 Task: Select random emoji from open emoji keyboard.
Action: Mouse moved to (427, 115)
Screenshot: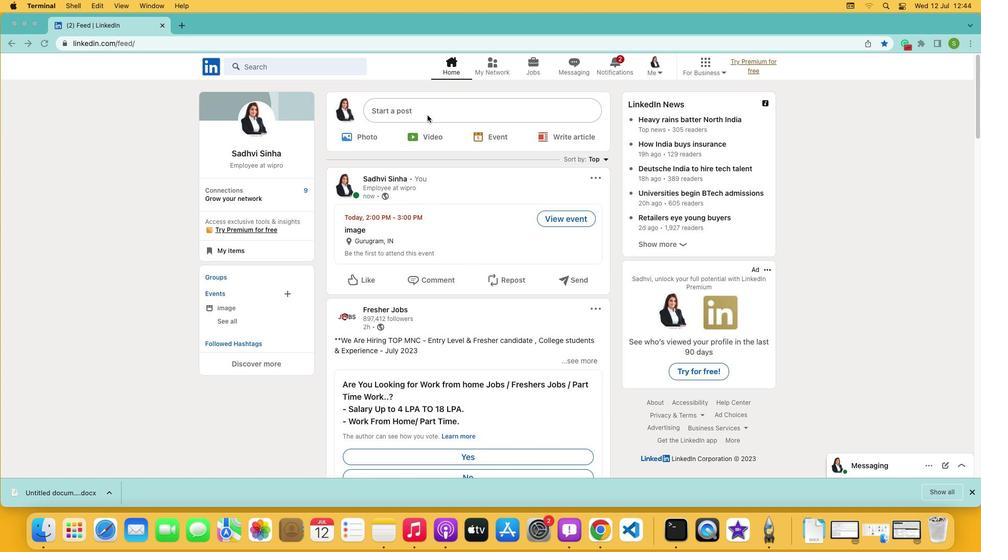 
Action: Mouse pressed left at (427, 115)
Screenshot: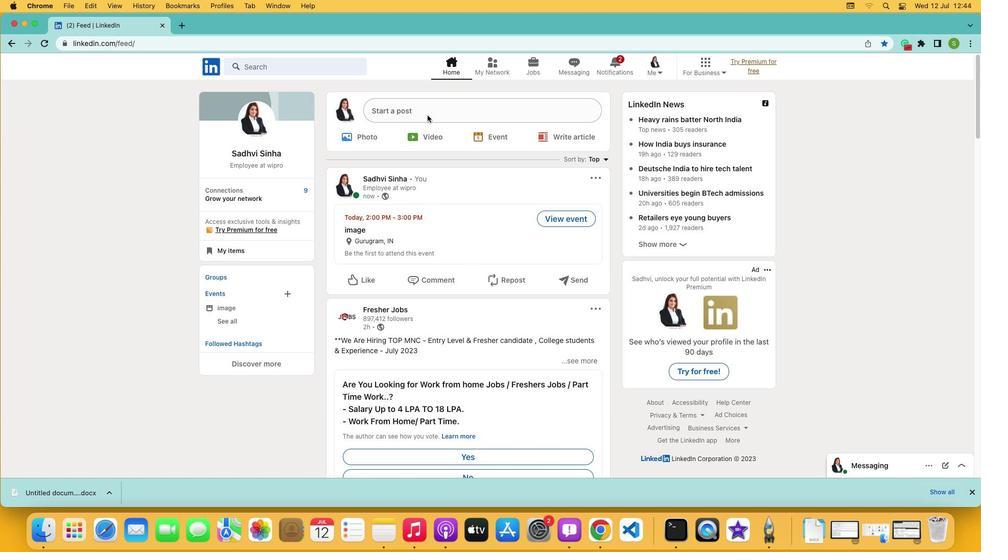 
Action: Mouse pressed left at (427, 115)
Screenshot: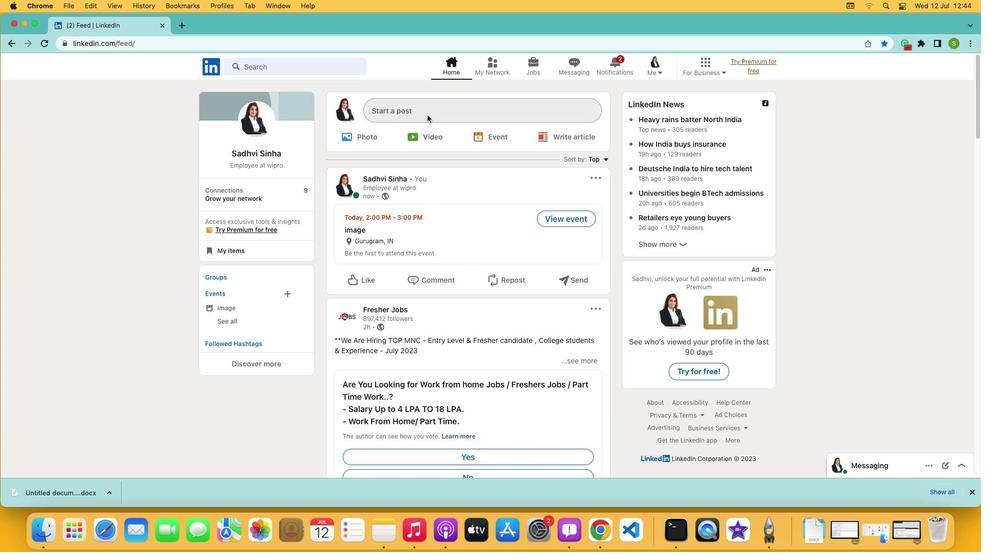 
Action: Mouse moved to (396, 303)
Screenshot: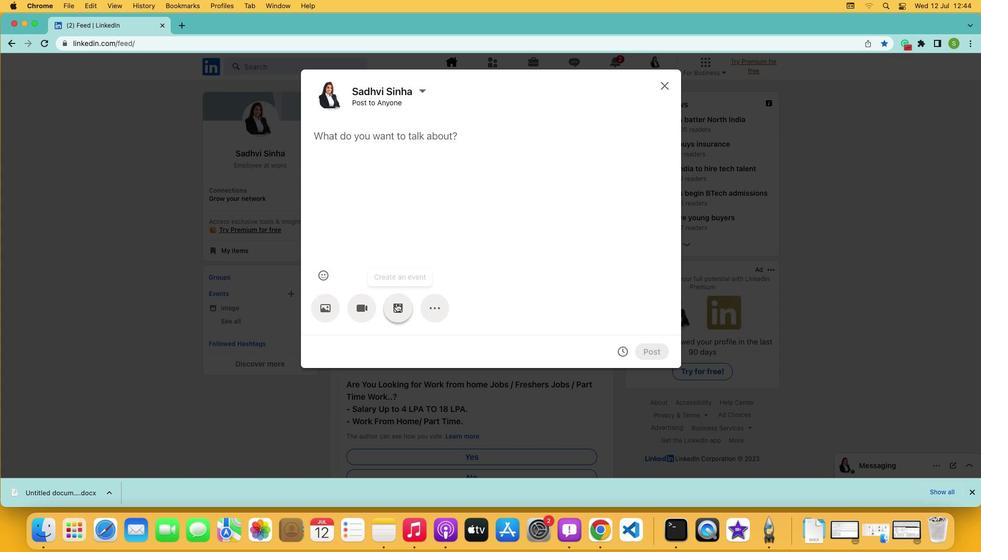 
Action: Mouse pressed left at (396, 303)
Screenshot: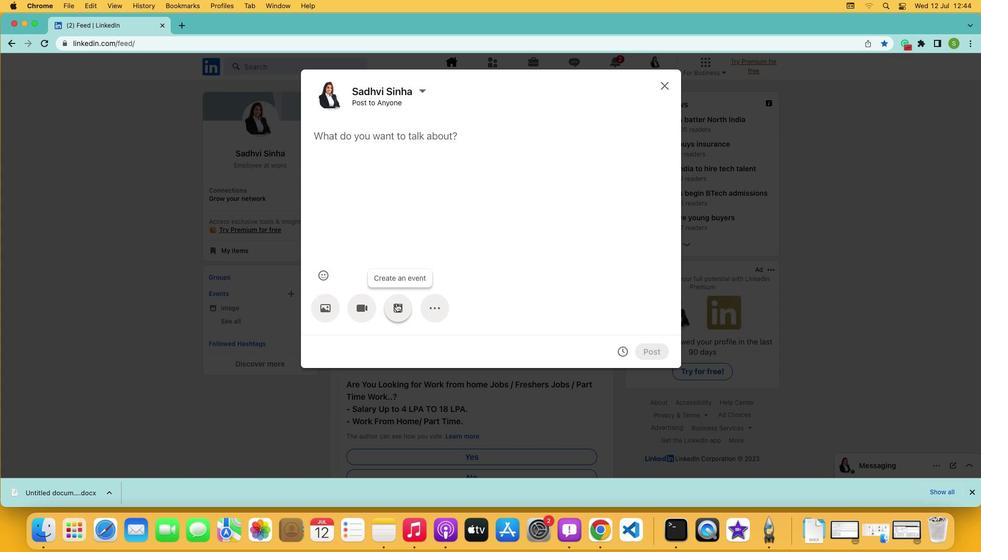 
Action: Mouse moved to (404, 336)
Screenshot: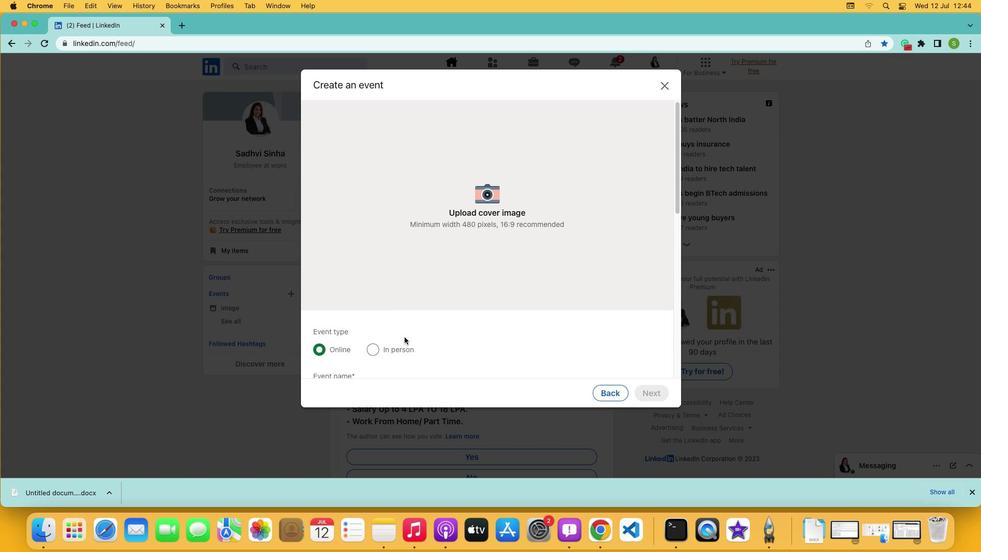 
Action: Mouse scrolled (404, 336) with delta (0, 0)
Screenshot: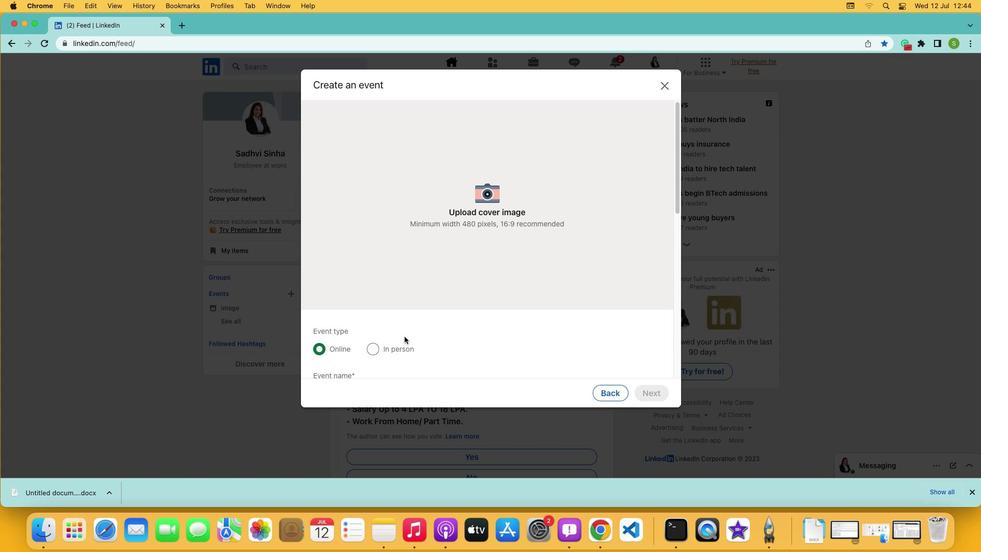 
Action: Mouse moved to (404, 336)
Screenshot: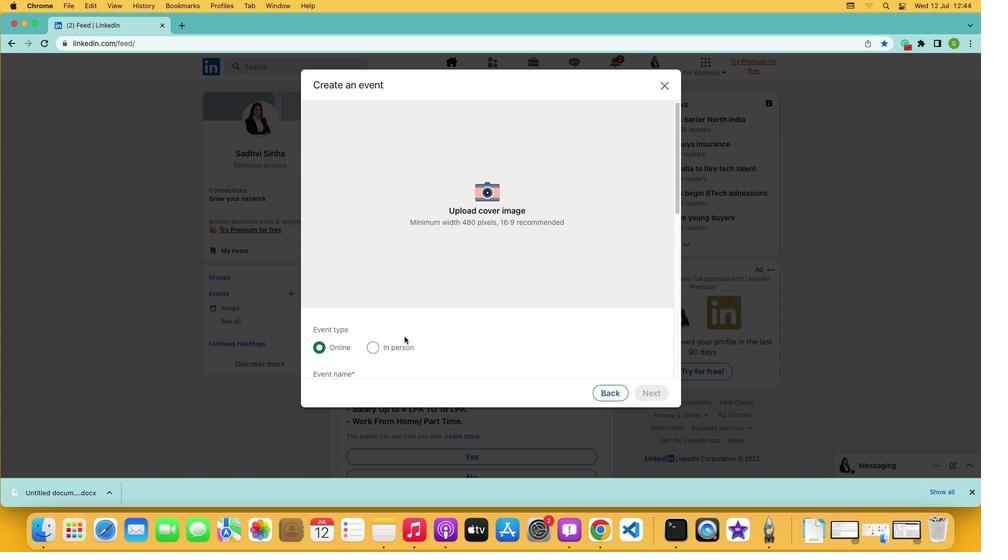 
Action: Mouse scrolled (404, 336) with delta (0, 0)
Screenshot: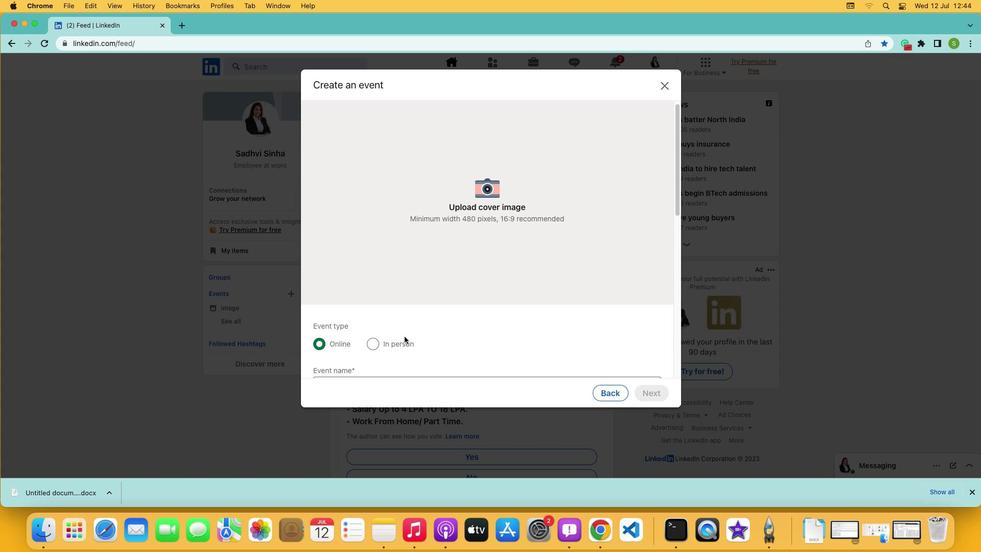 
Action: Mouse moved to (383, 369)
Screenshot: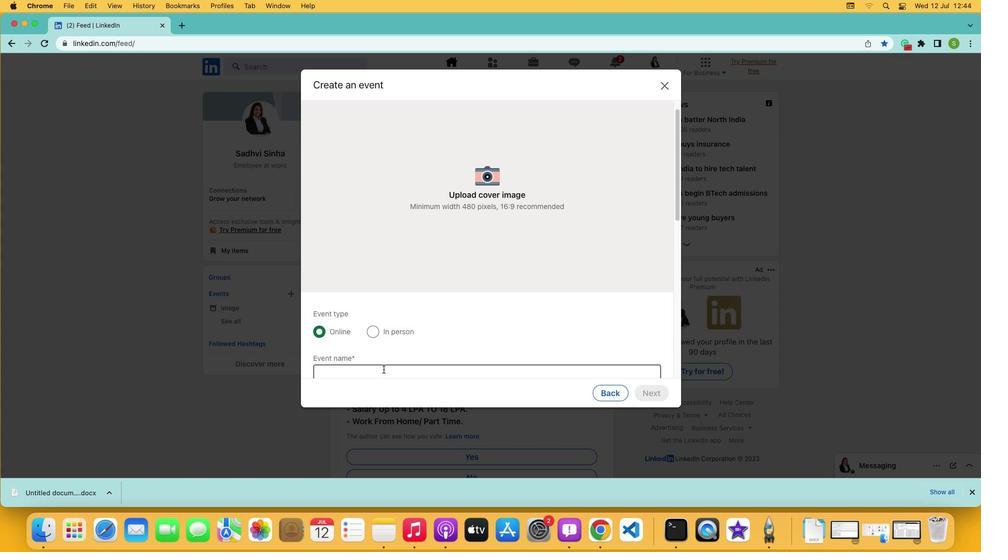 
Action: Mouse pressed left at (383, 369)
Screenshot: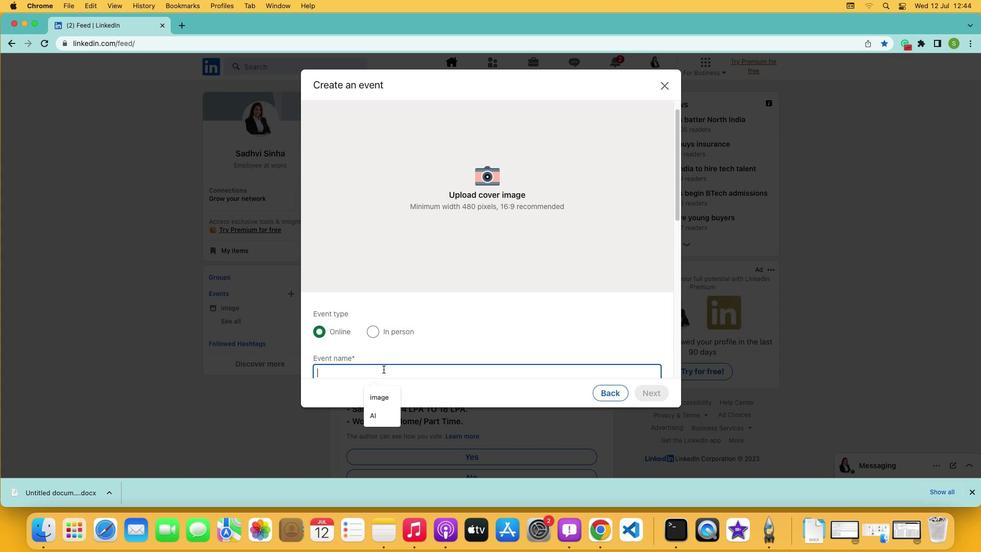 
Action: Mouse moved to (375, 415)
Screenshot: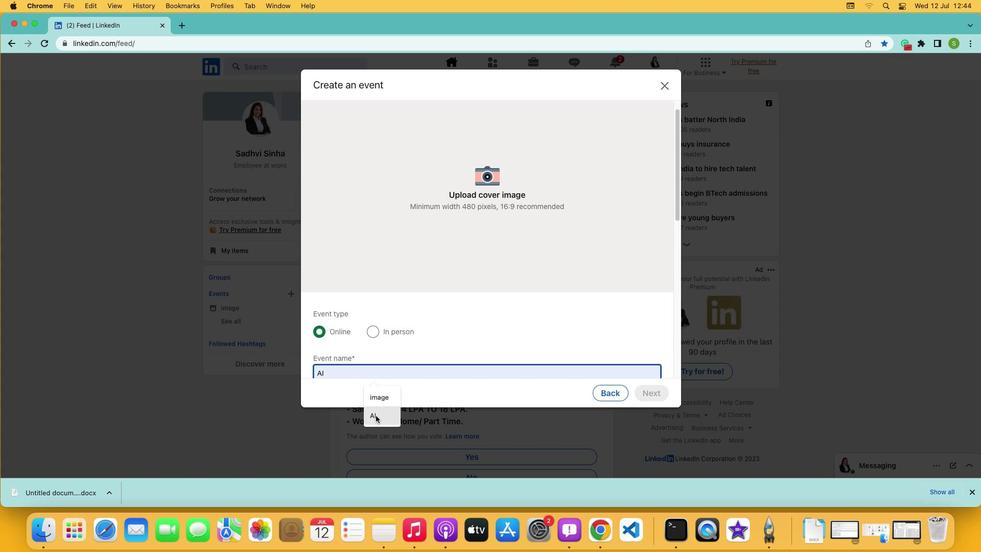 
Action: Mouse pressed left at (375, 415)
Screenshot: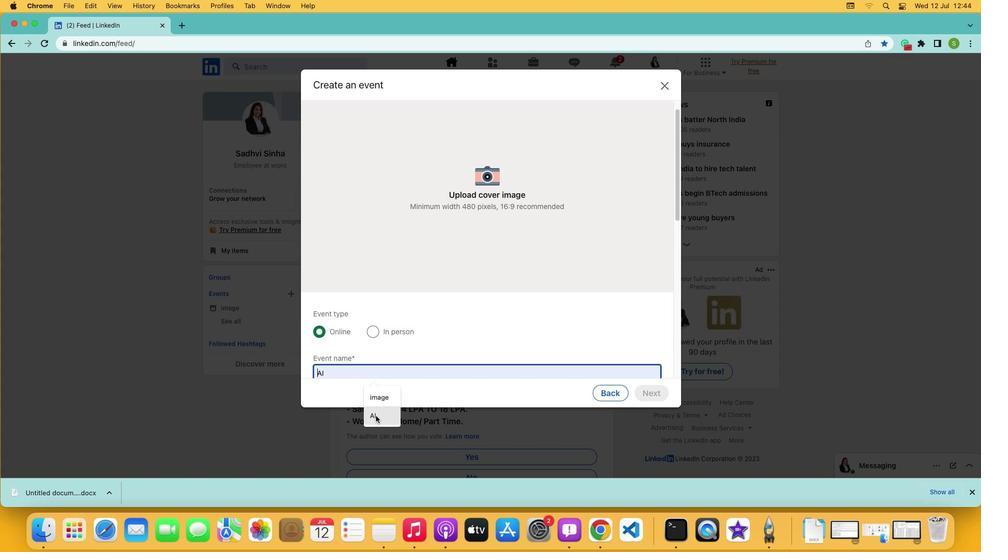 
Action: Mouse moved to (653, 394)
Screenshot: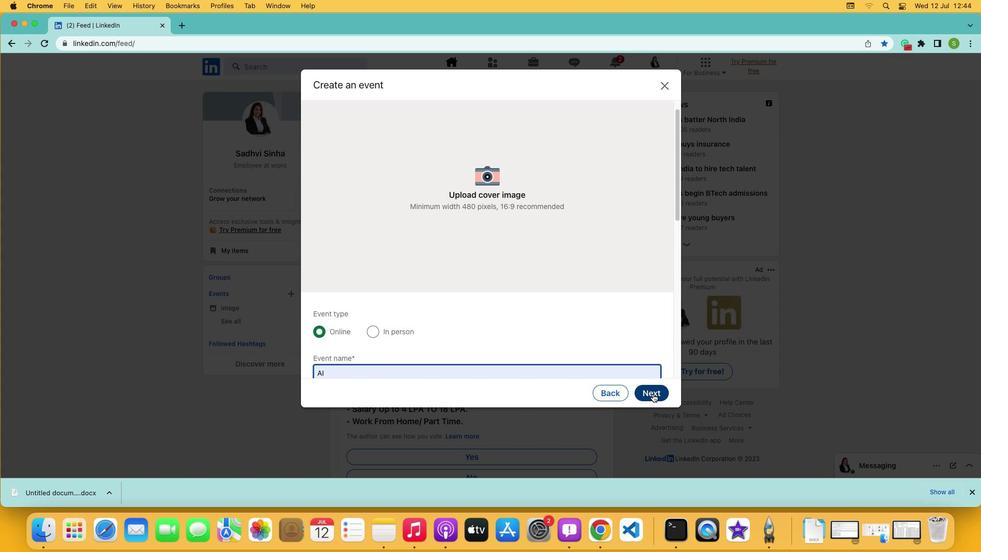 
Action: Mouse pressed left at (653, 394)
Screenshot: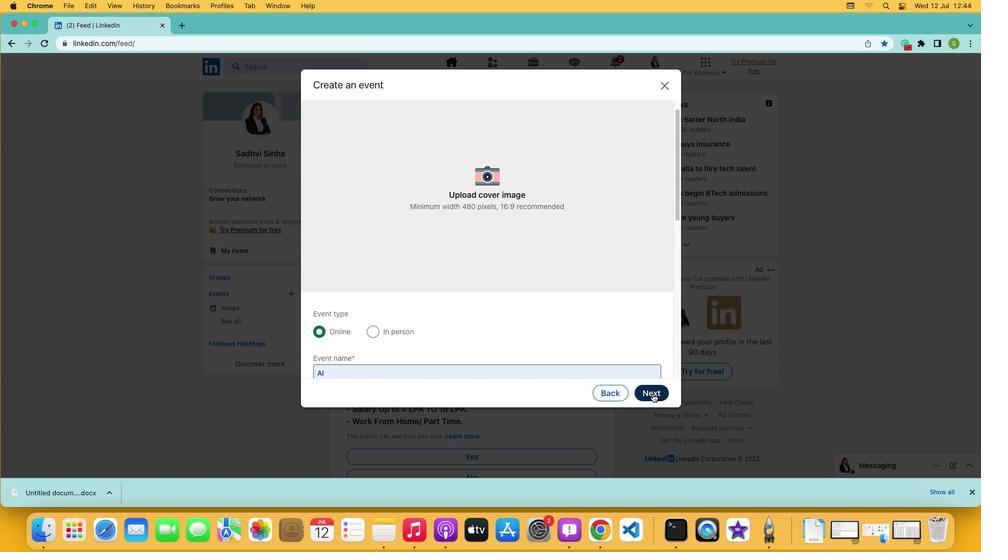 
Action: Mouse moved to (323, 313)
Screenshot: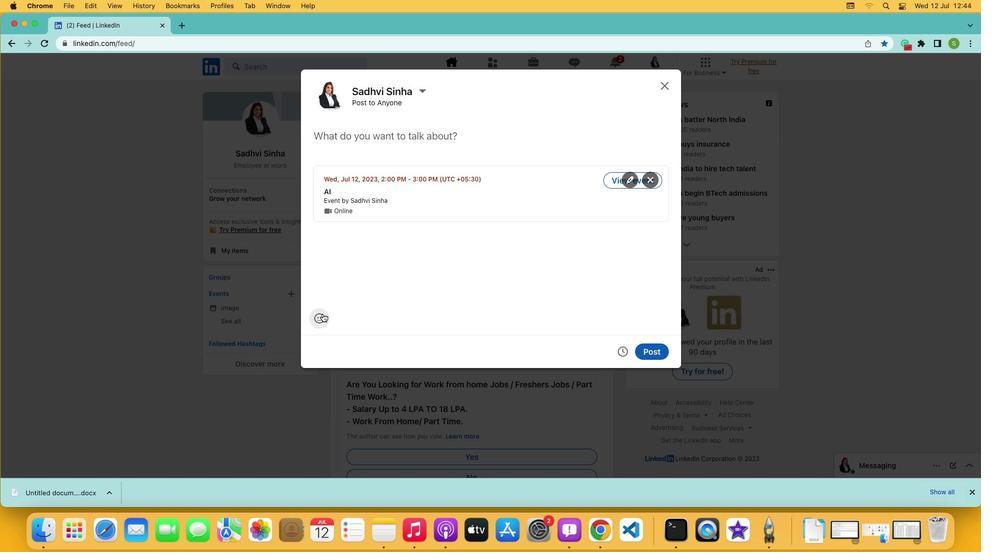 
Action: Mouse pressed left at (323, 313)
Screenshot: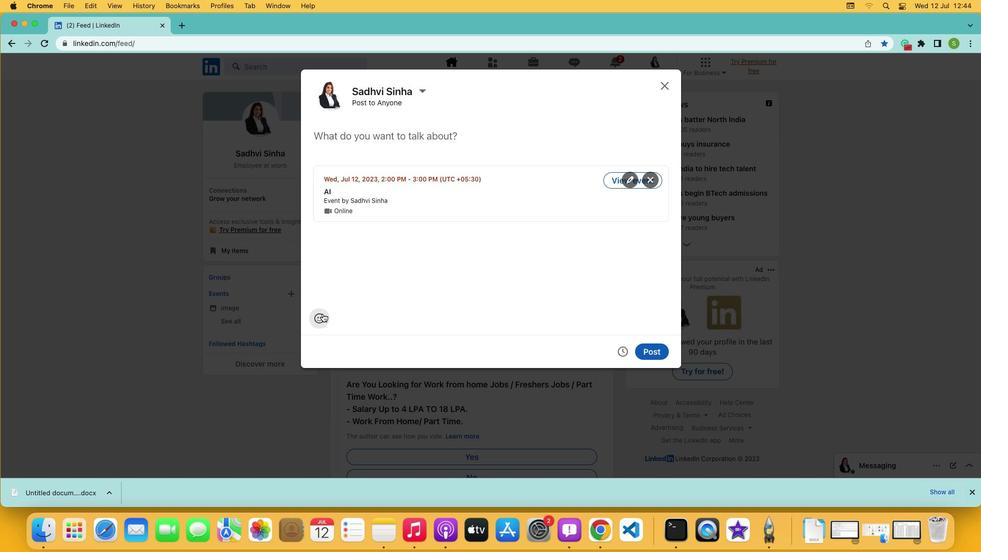 
Action: Mouse moved to (305, 195)
Screenshot: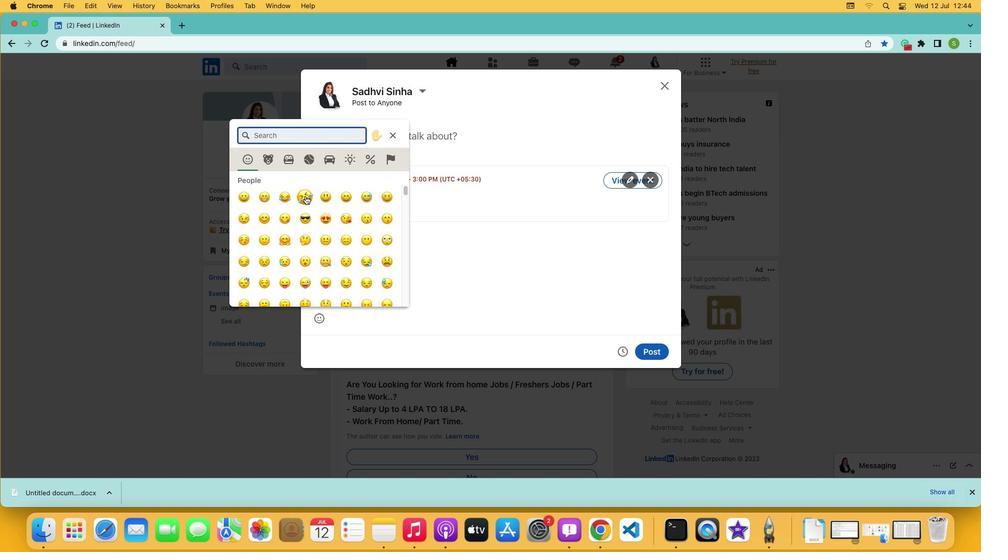 
Action: Mouse pressed left at (305, 195)
Screenshot: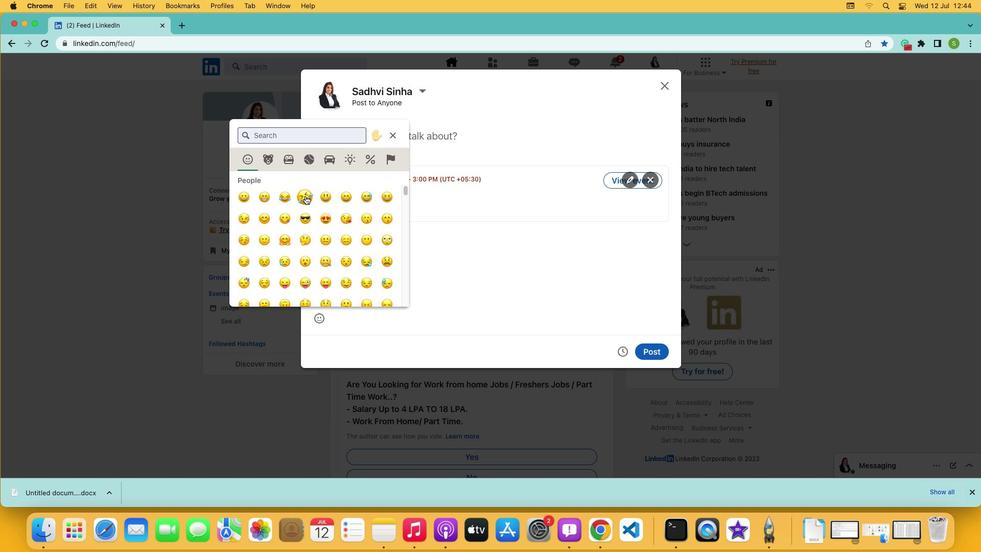 
